 Task: Show all amenities of Cortez, Colorado, United States.
Action: Mouse moved to (218, 400)
Screenshot: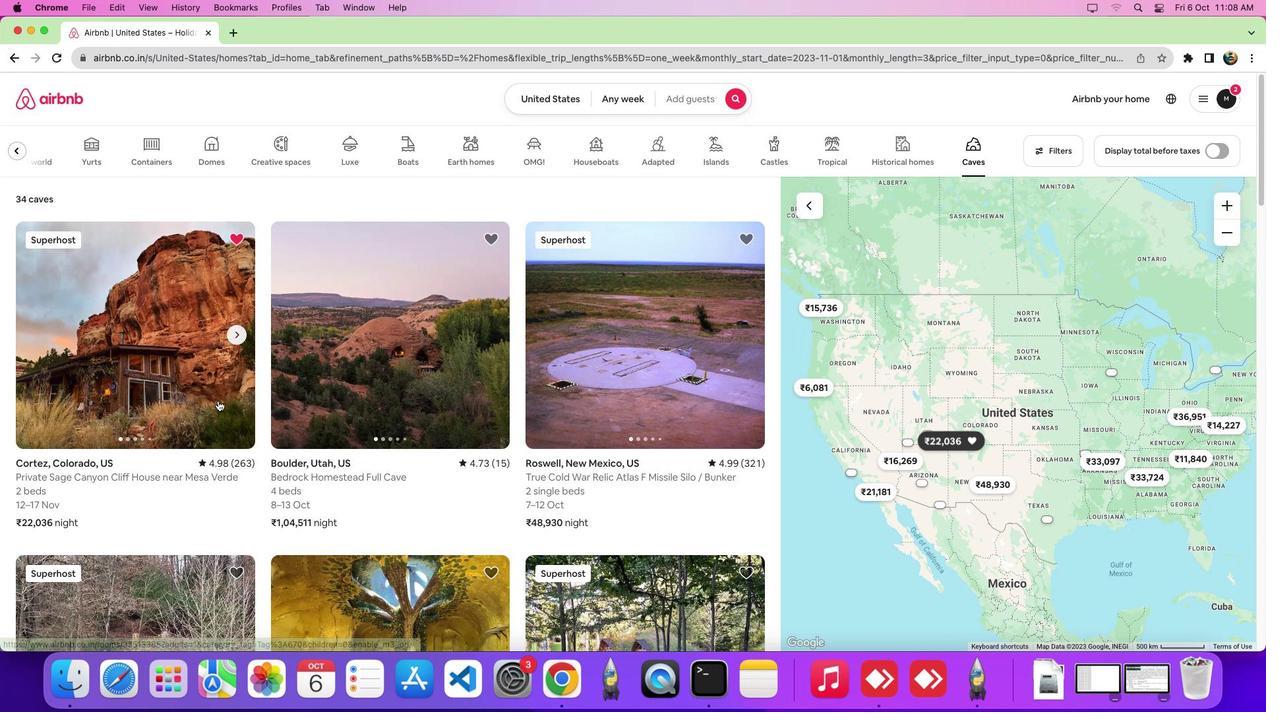 
Action: Mouse pressed left at (218, 400)
Screenshot: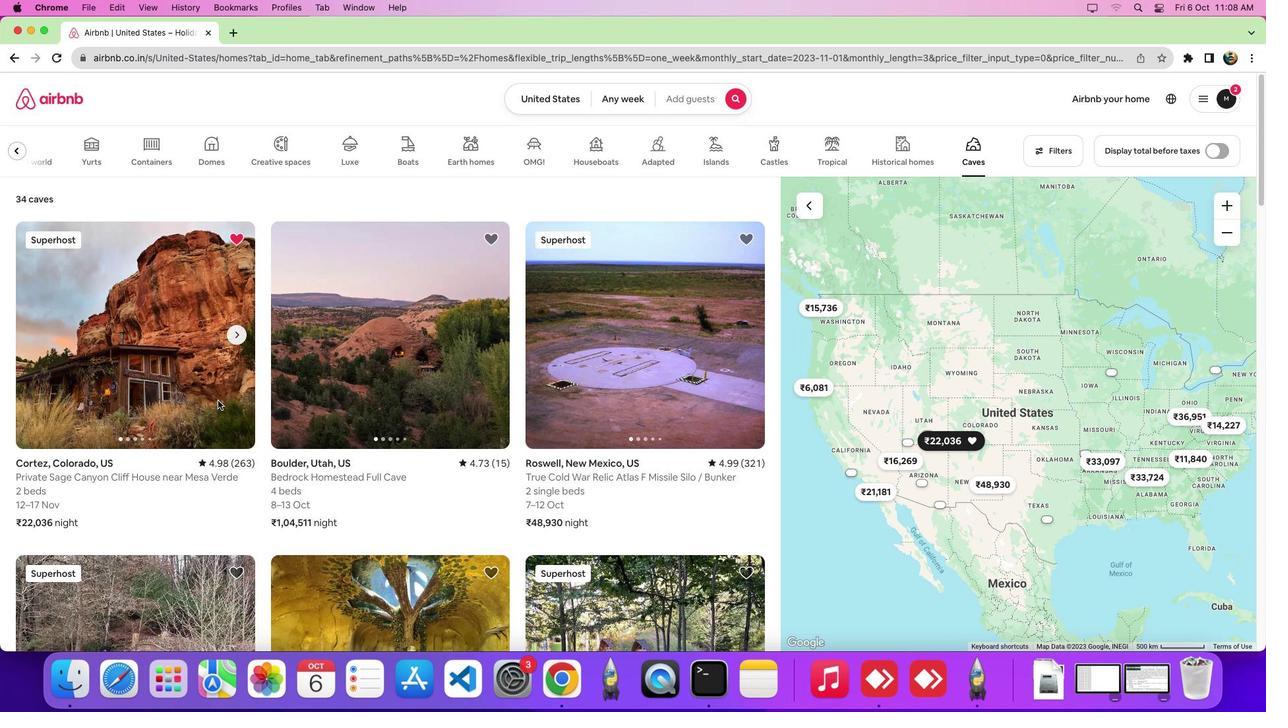
Action: Mouse moved to (565, 332)
Screenshot: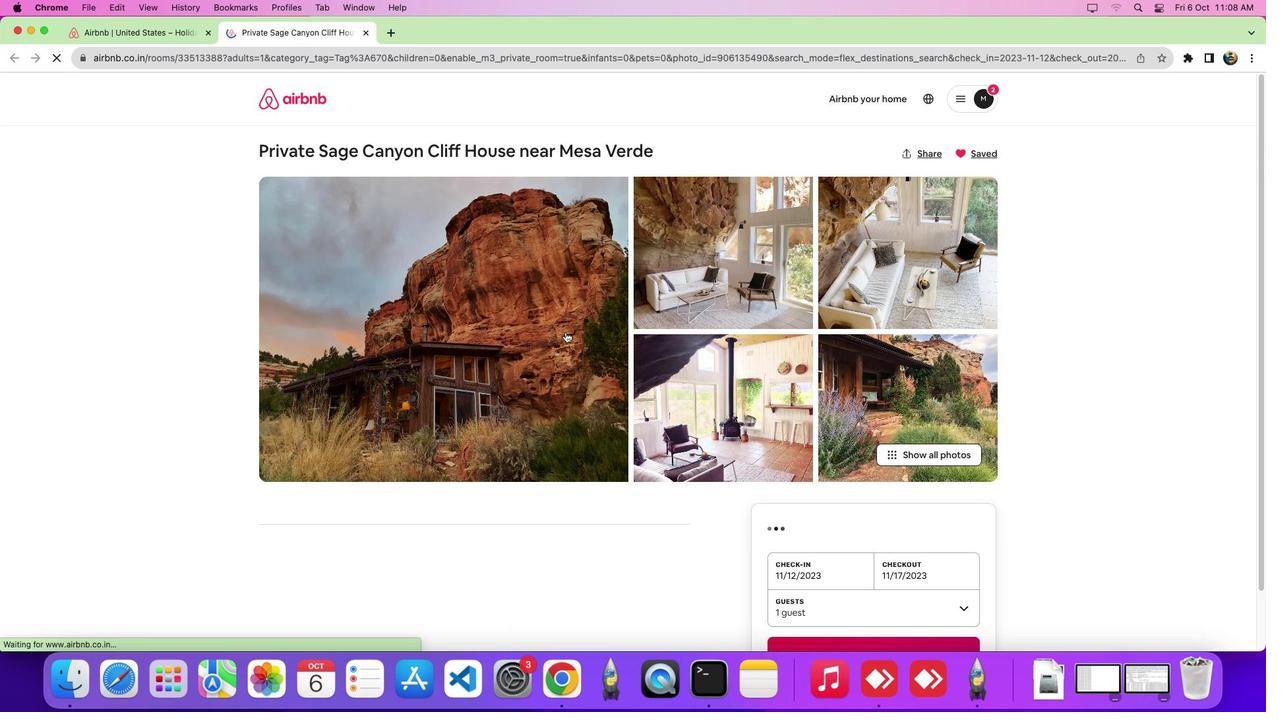 
Action: Mouse scrolled (565, 332) with delta (0, 0)
Screenshot: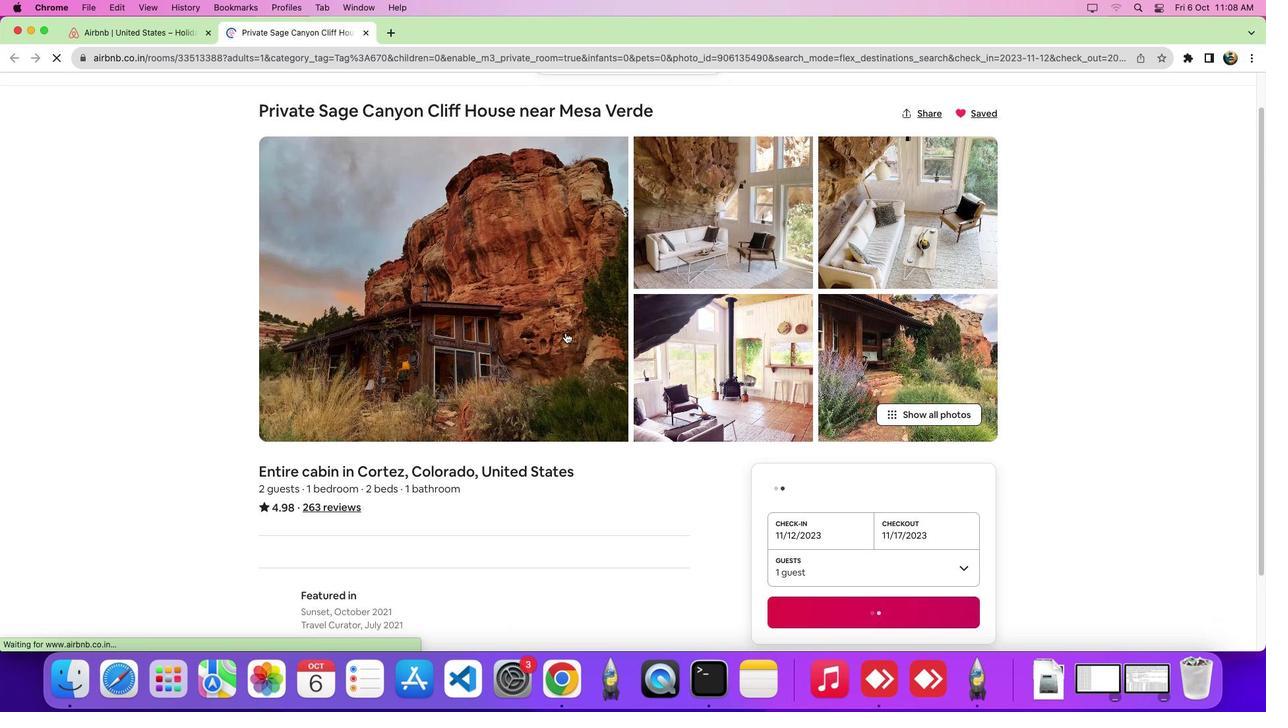 
Action: Mouse scrolled (565, 332) with delta (0, -1)
Screenshot: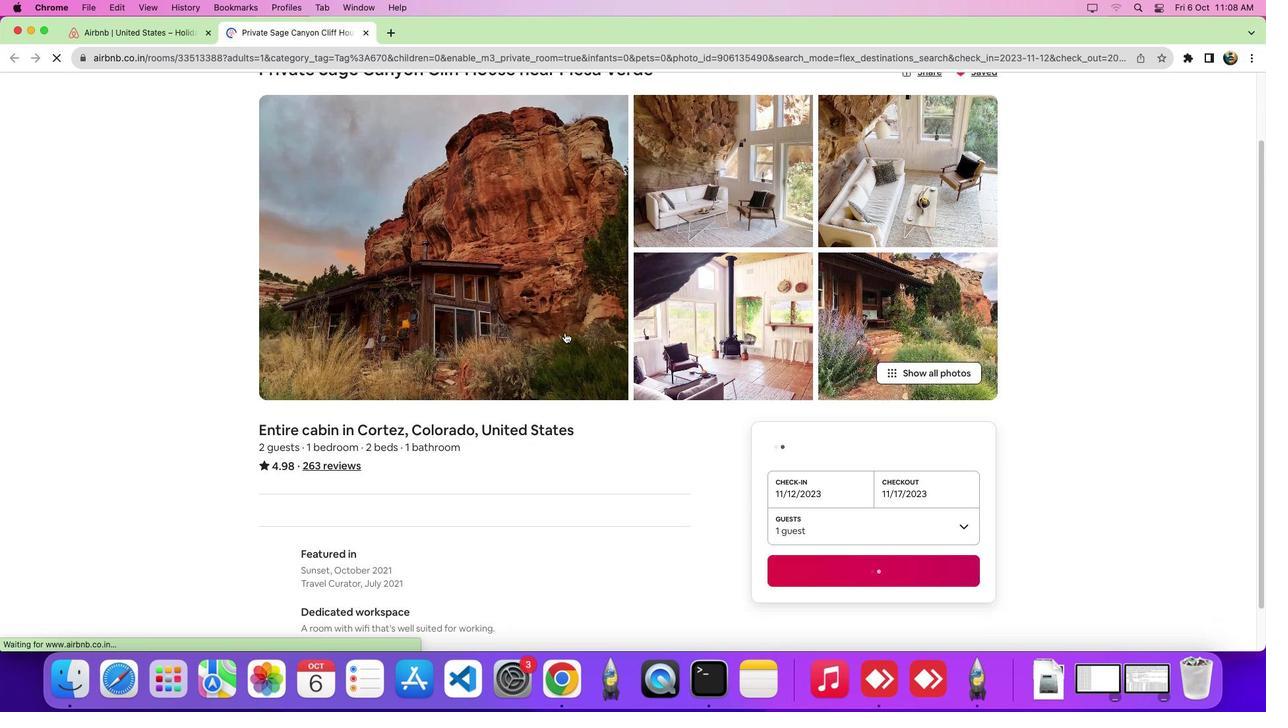 
Action: Mouse scrolled (565, 332) with delta (0, -6)
Screenshot: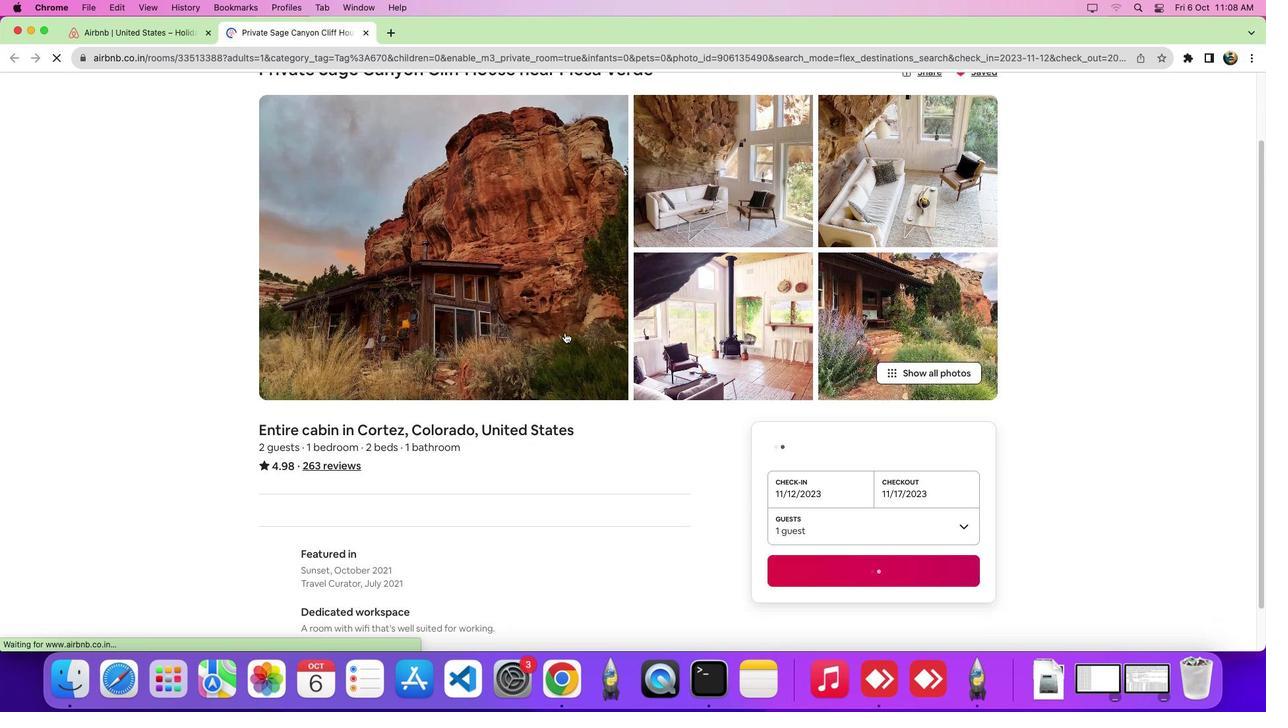 
Action: Mouse scrolled (565, 332) with delta (0, -9)
Screenshot: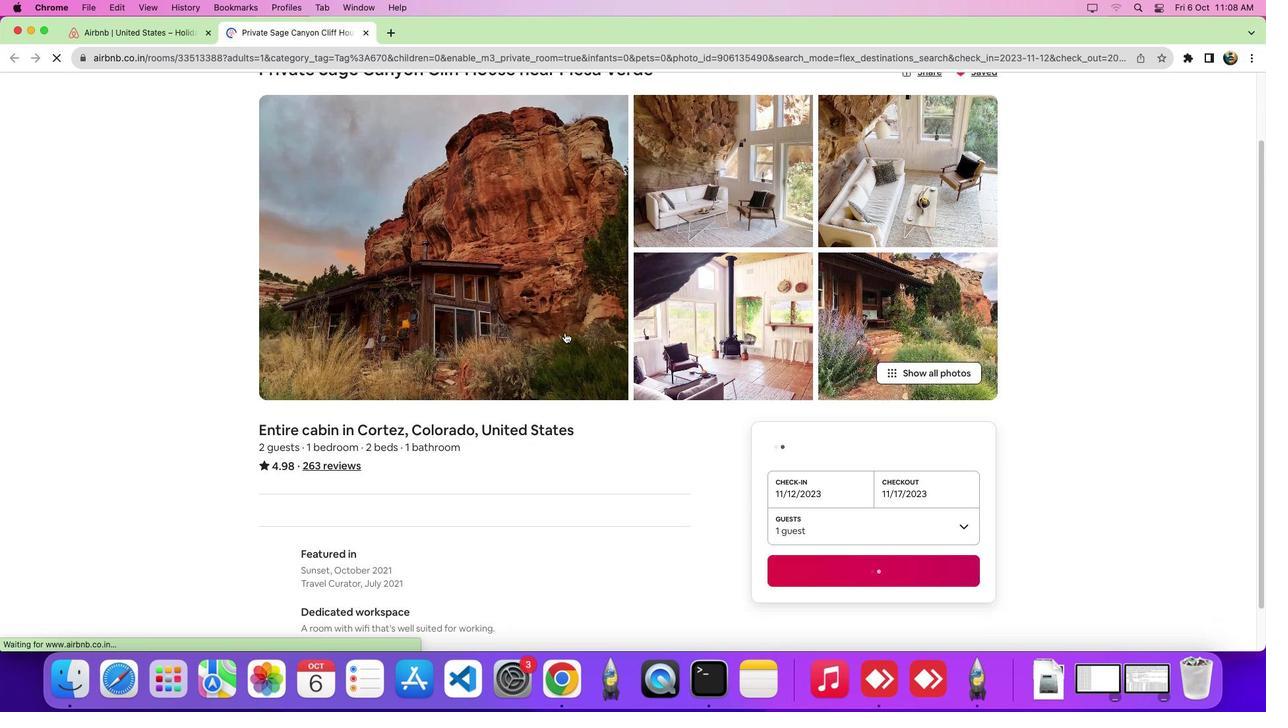 
Action: Mouse scrolled (565, 332) with delta (0, -10)
Screenshot: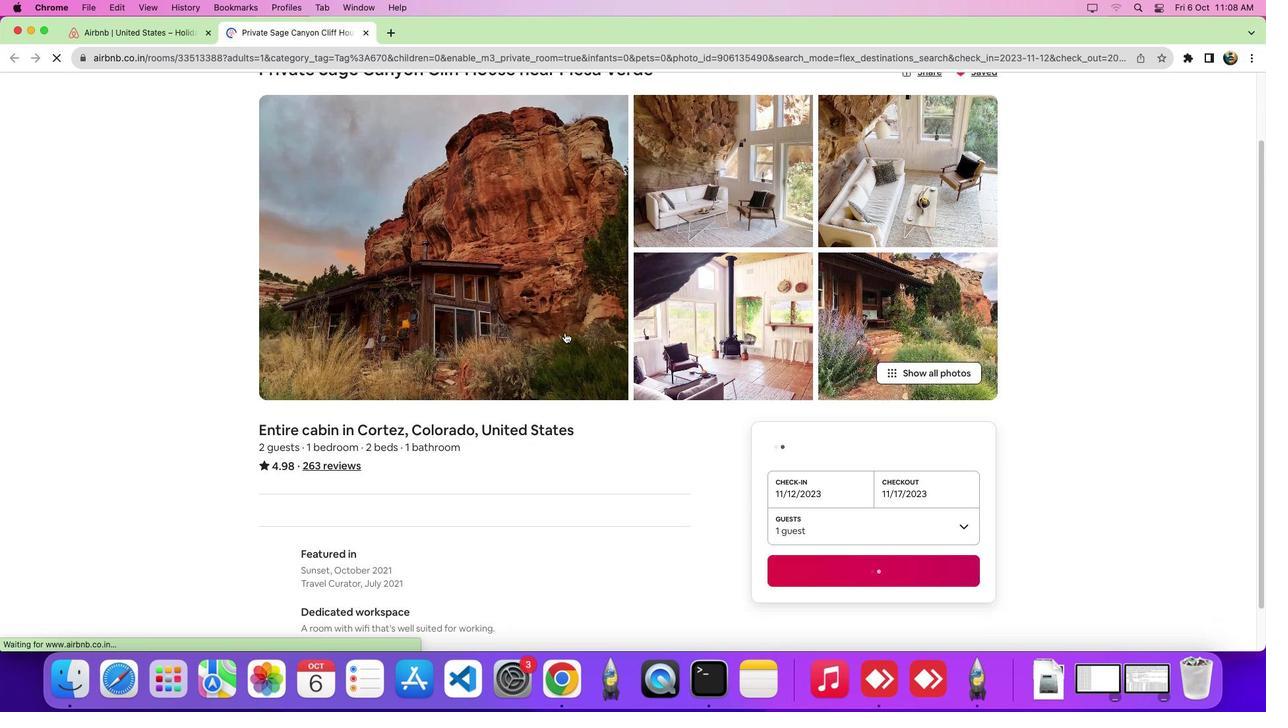 
Action: Mouse scrolled (565, 332) with delta (0, -11)
Screenshot: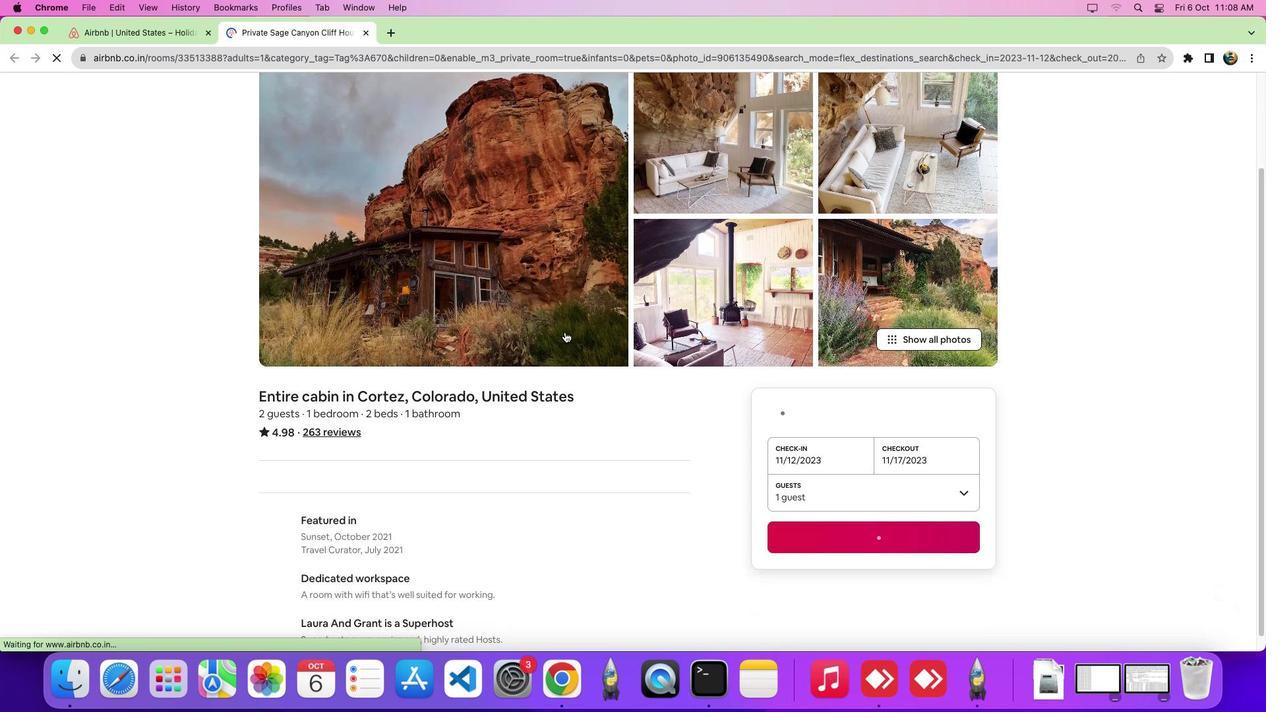 
Action: Mouse scrolled (565, 332) with delta (0, -11)
Screenshot: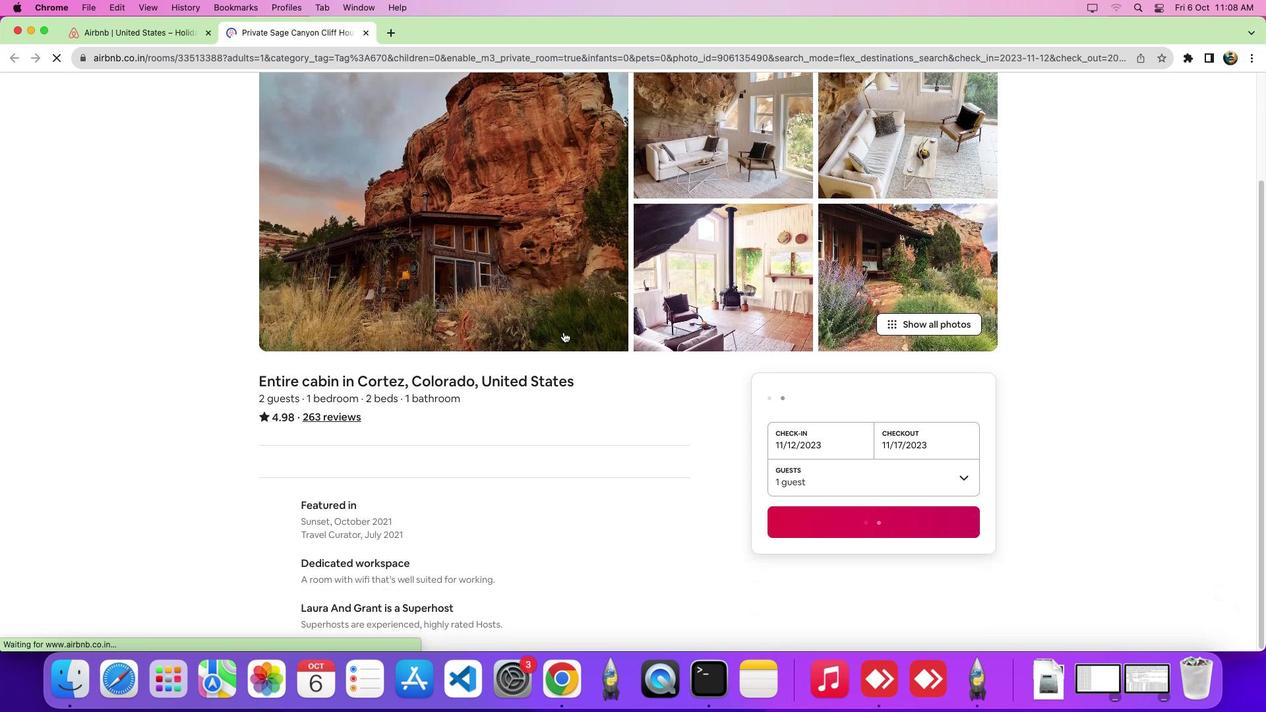 
Action: Mouse moved to (563, 332)
Screenshot: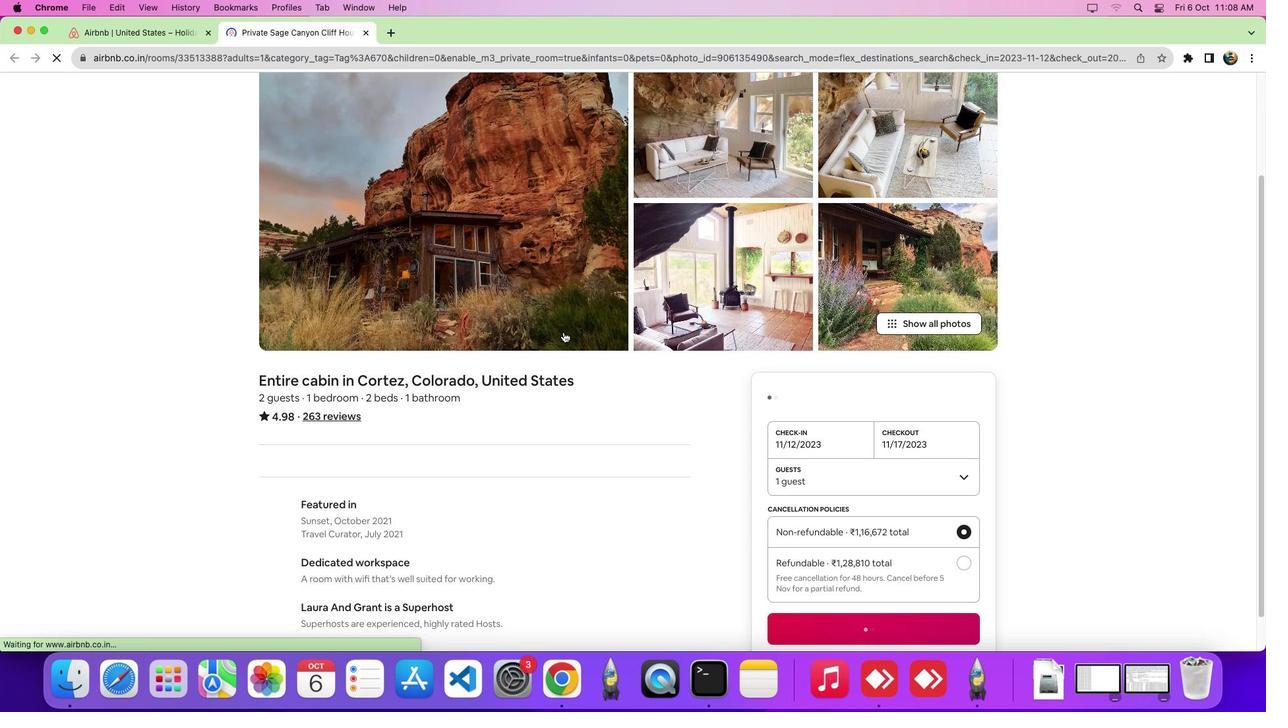 
Action: Mouse scrolled (563, 332) with delta (0, 0)
Screenshot: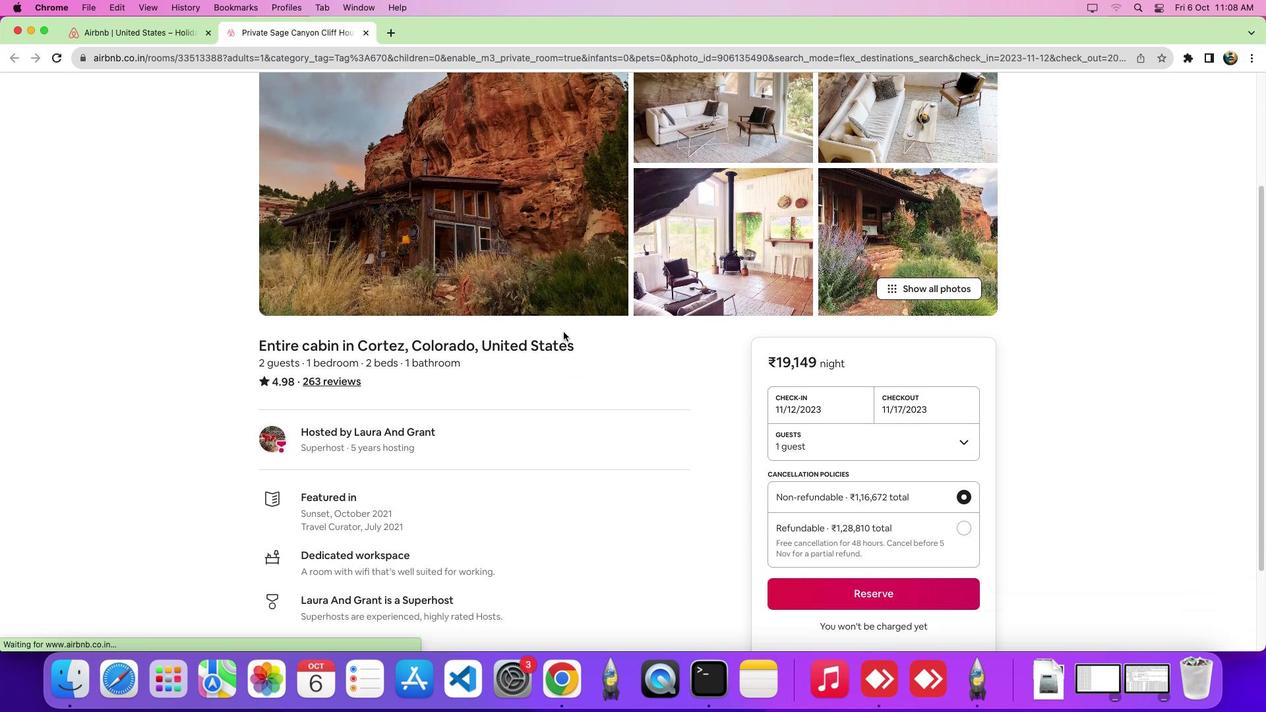 
Action: Mouse scrolled (563, 332) with delta (0, -1)
Screenshot: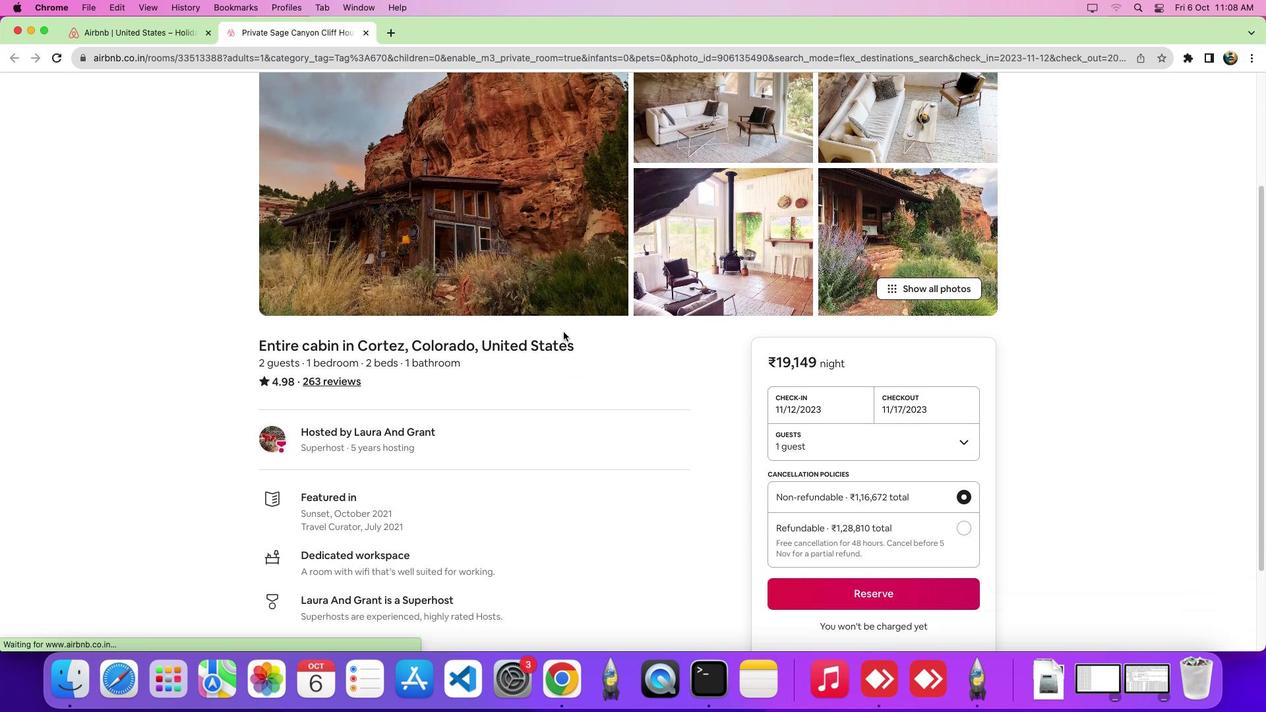 
Action: Mouse scrolled (563, 332) with delta (0, -6)
Screenshot: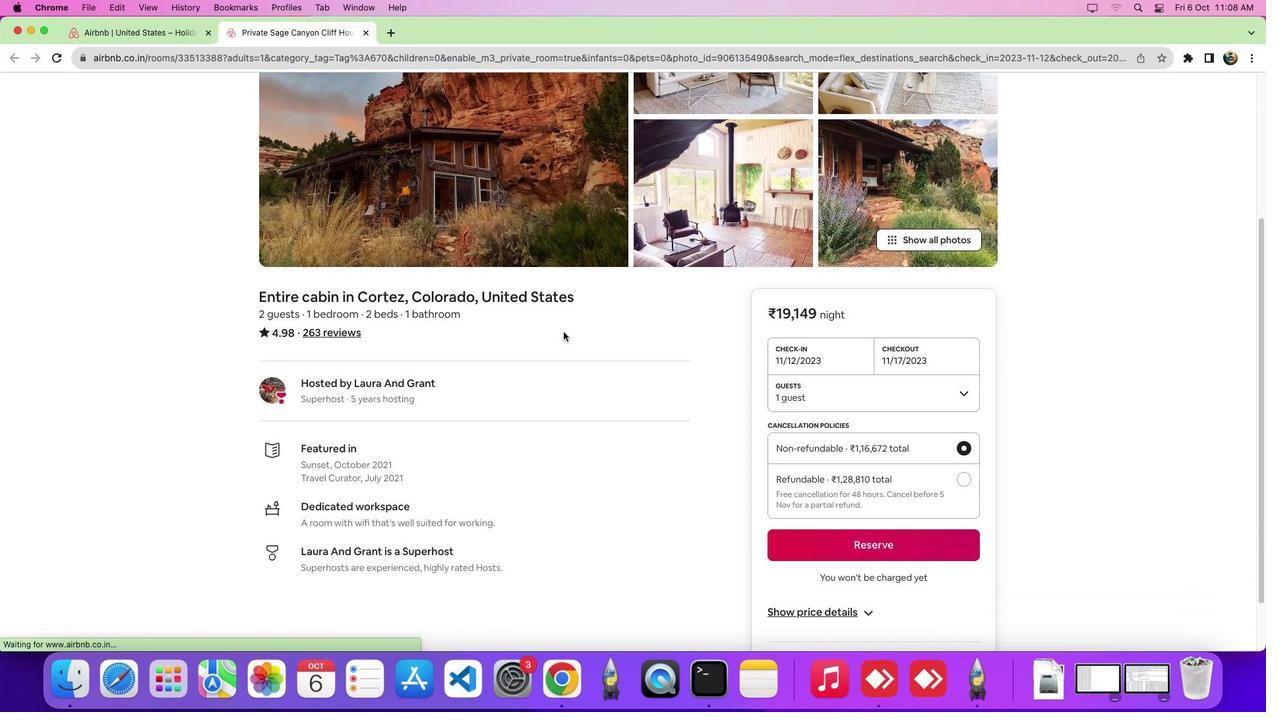 
Action: Mouse scrolled (563, 332) with delta (0, -9)
Screenshot: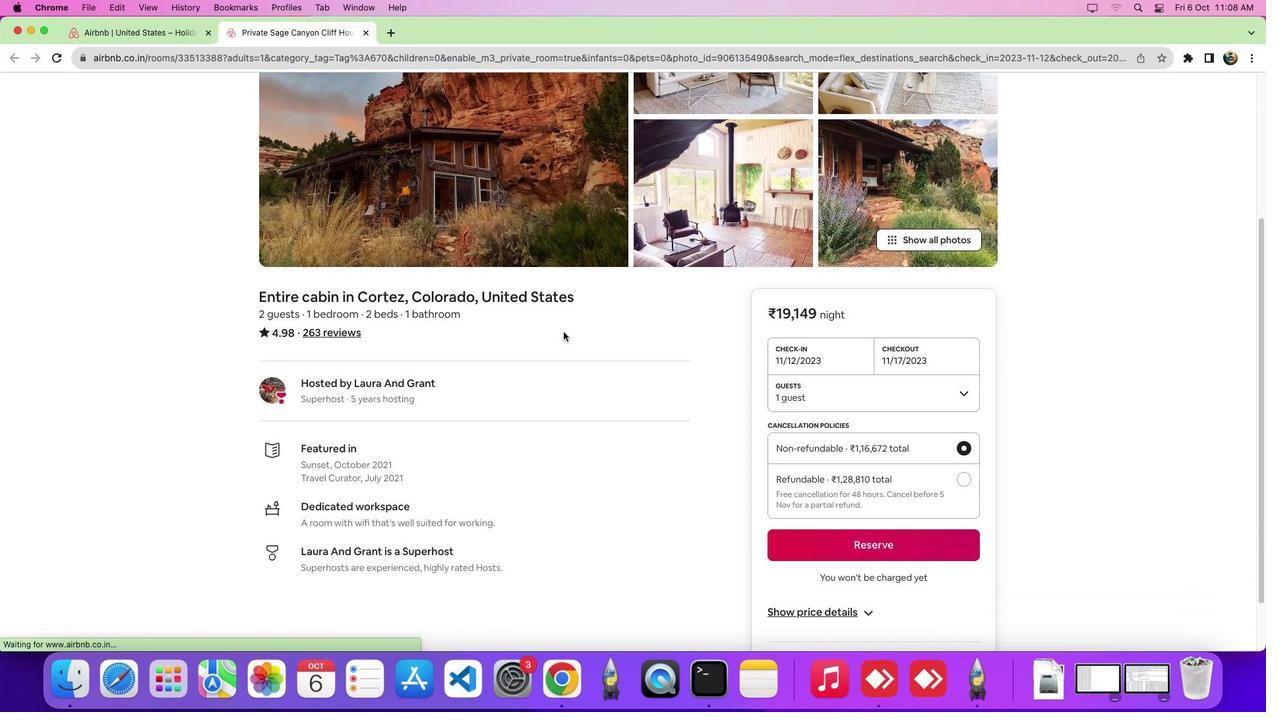 
Action: Mouse scrolled (563, 332) with delta (0, -10)
Screenshot: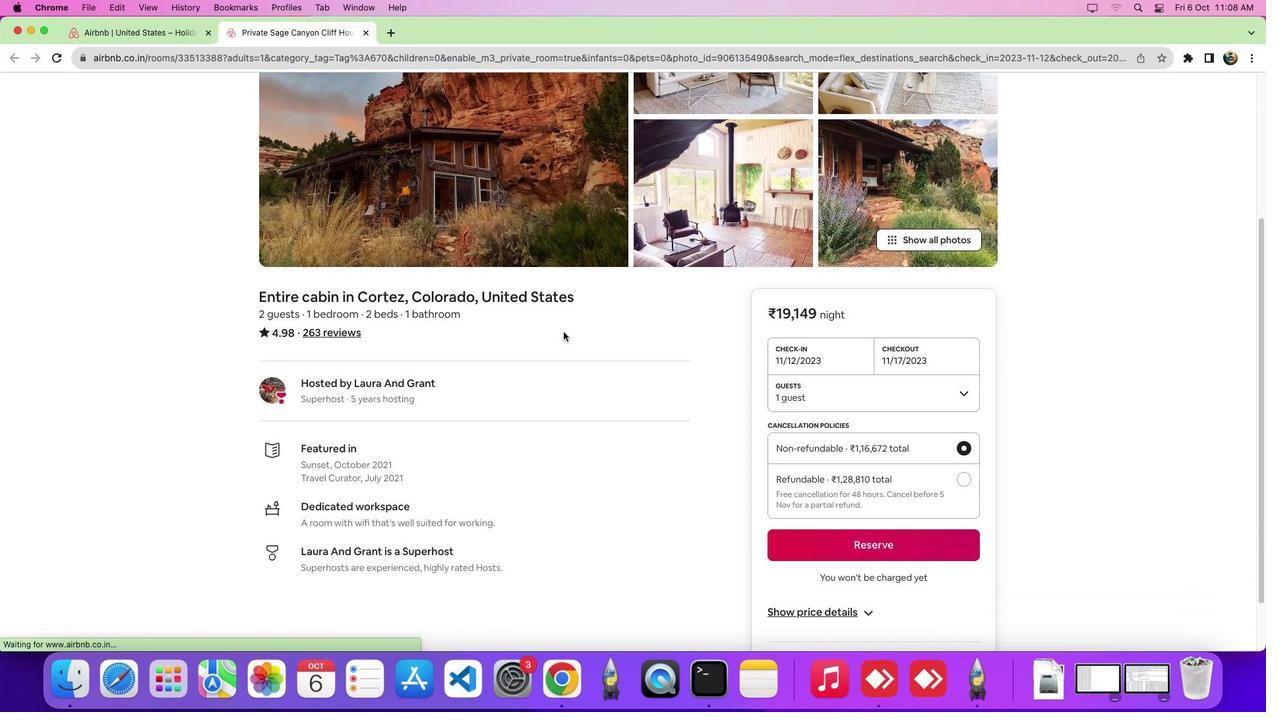 
Action: Mouse scrolled (563, 332) with delta (0, -11)
Screenshot: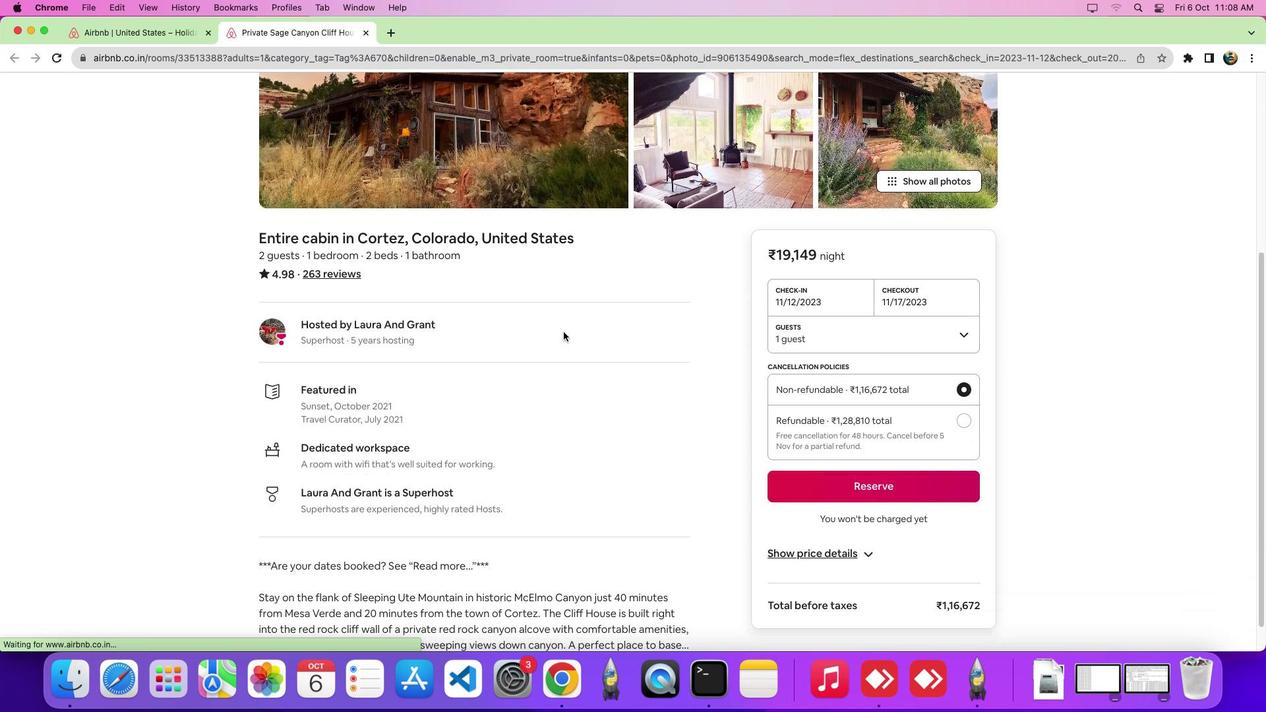 
Action: Mouse scrolled (563, 332) with delta (0, 0)
Screenshot: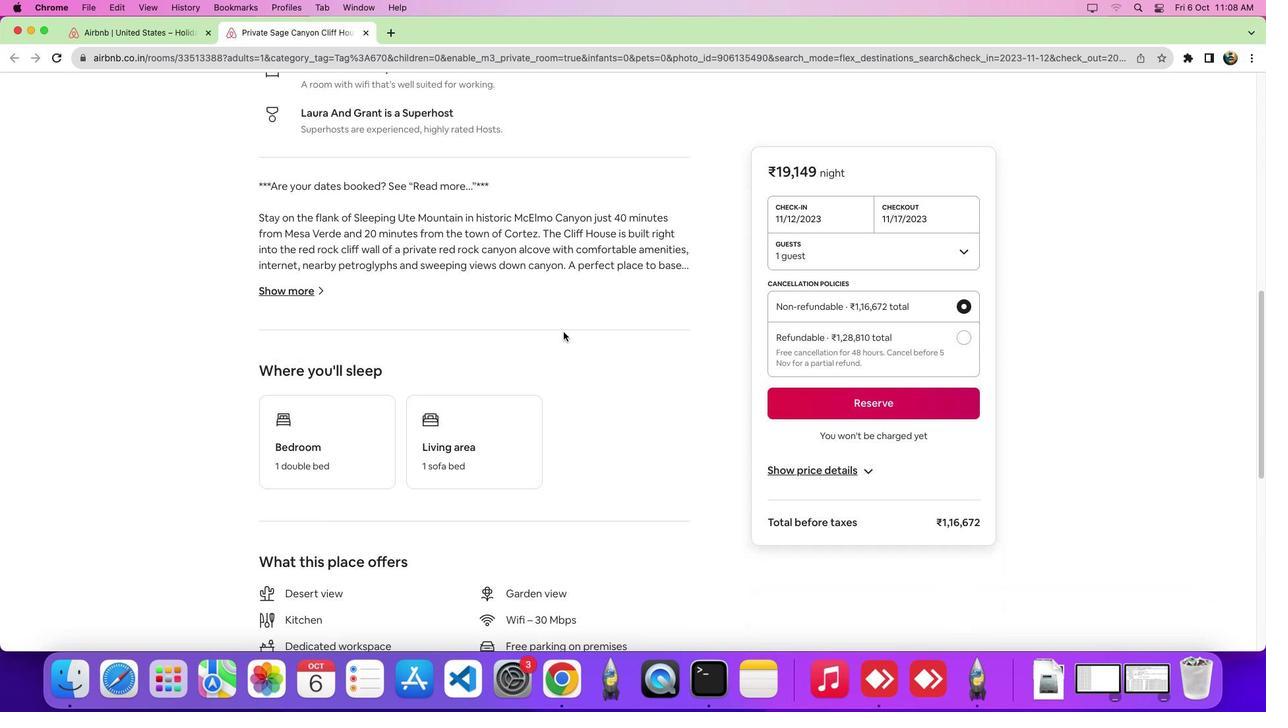 
Action: Mouse scrolled (563, 332) with delta (0, -1)
Screenshot: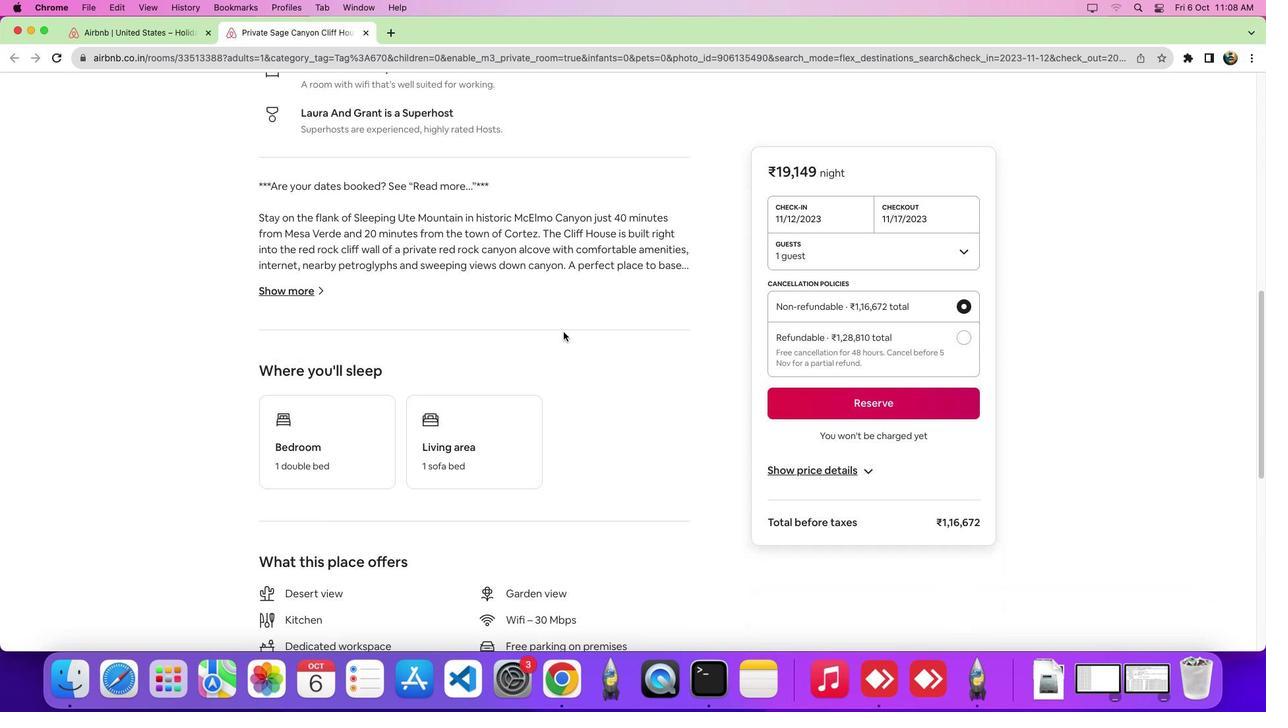 
Action: Mouse scrolled (563, 332) with delta (0, -6)
Screenshot: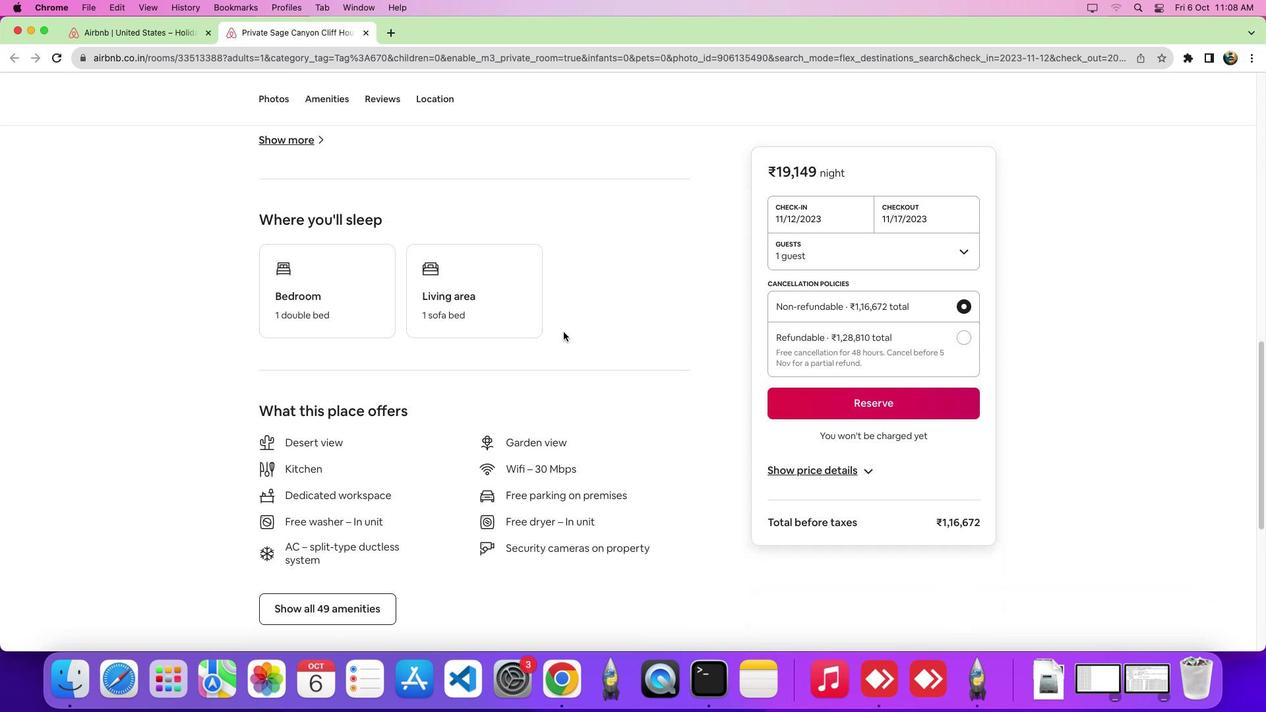 
Action: Mouse scrolled (563, 332) with delta (0, -9)
Screenshot: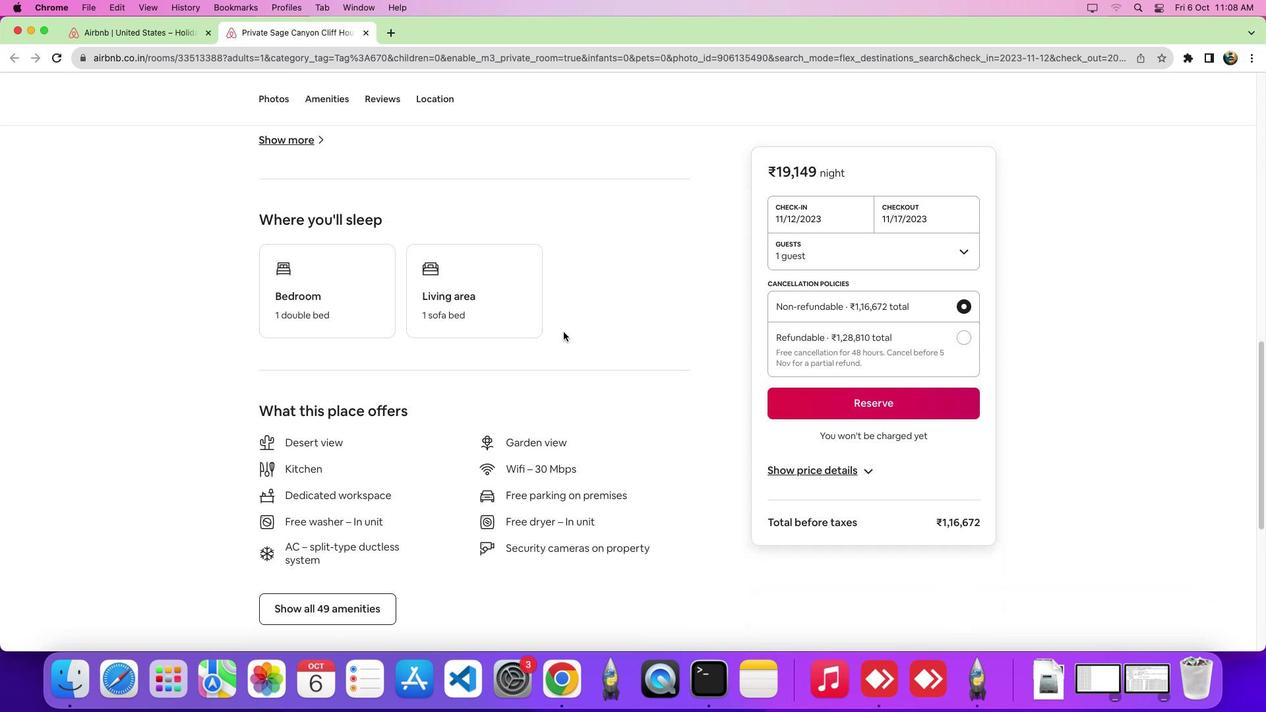 
Action: Mouse scrolled (563, 332) with delta (0, -10)
Screenshot: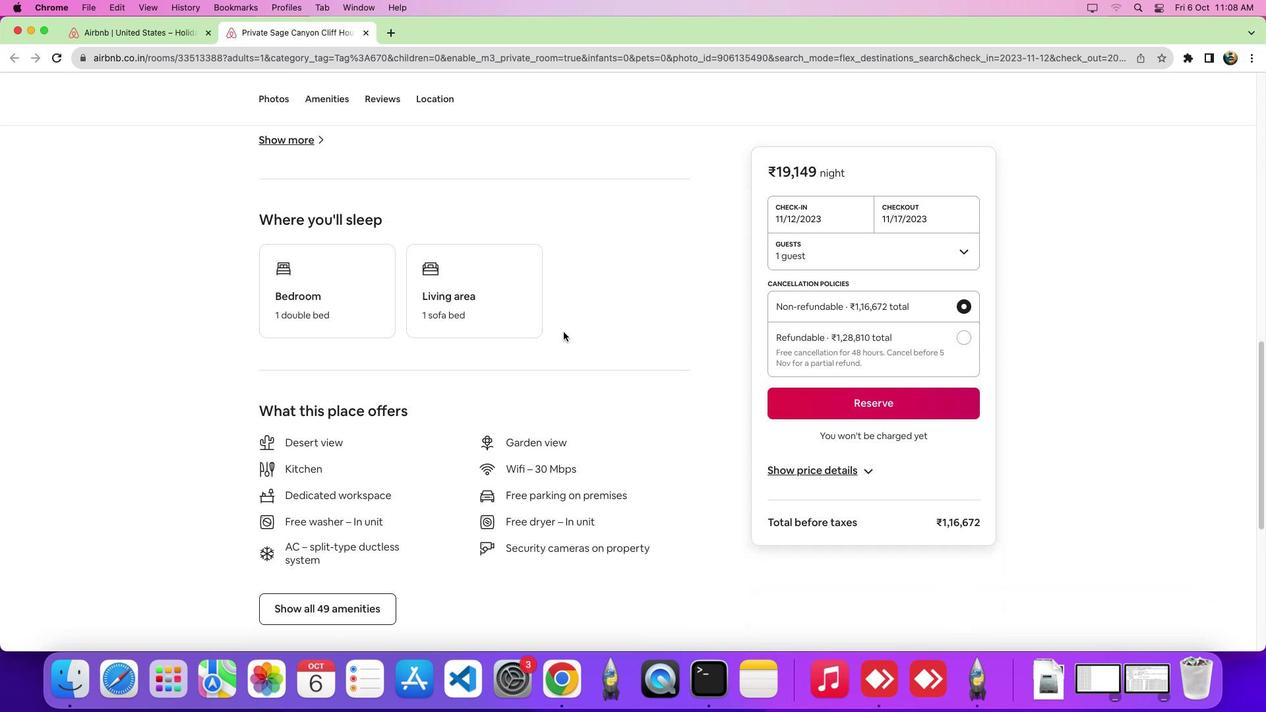 
Action: Mouse moved to (325, 100)
Screenshot: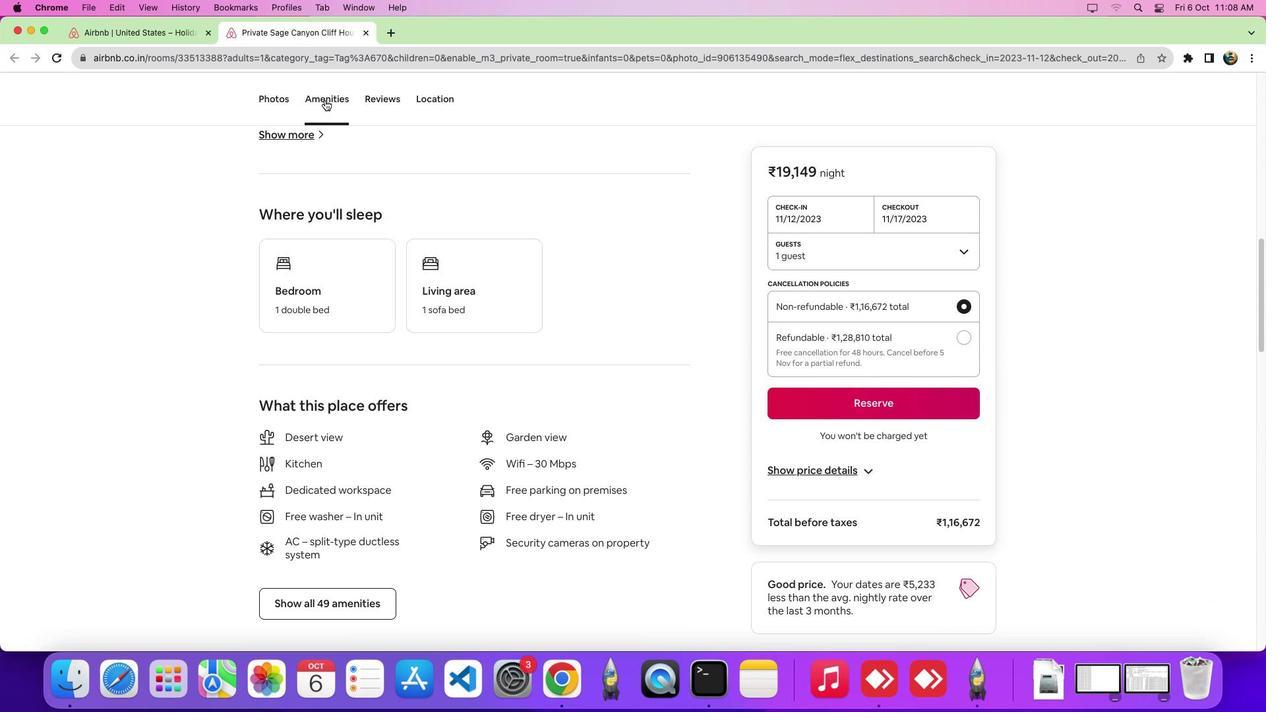 
Action: Mouse pressed left at (325, 100)
Screenshot: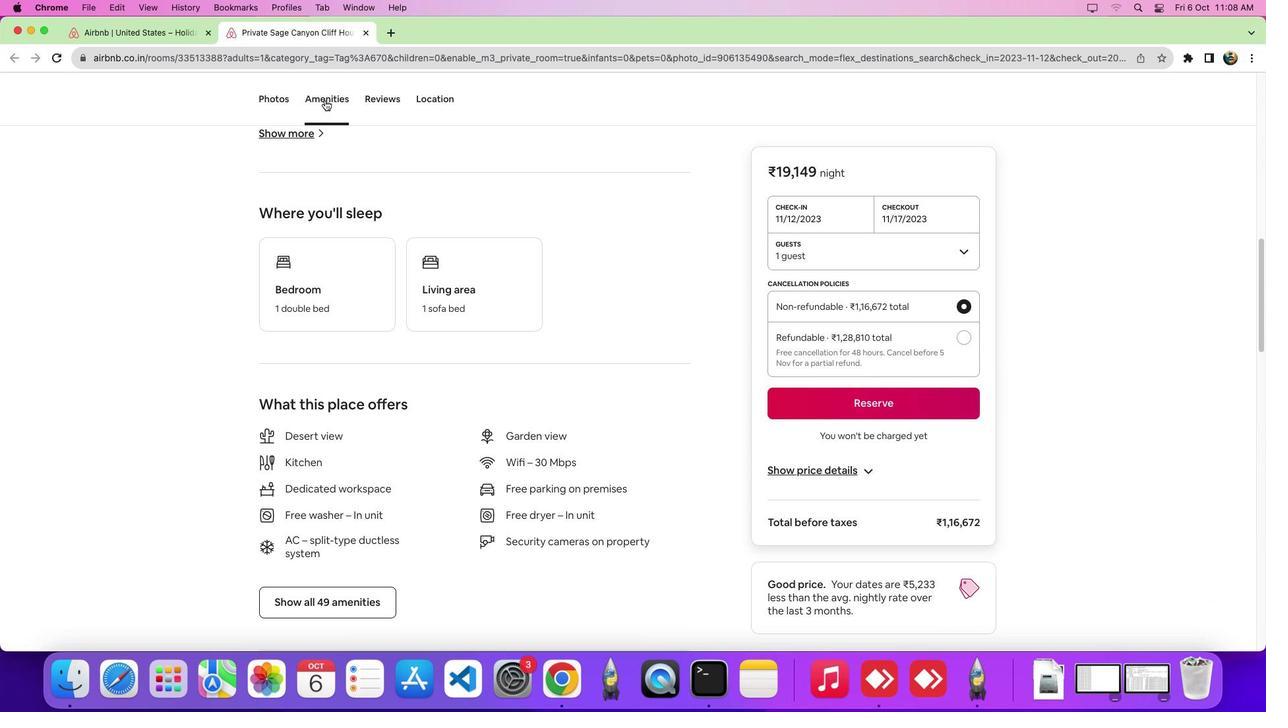 
Action: Mouse moved to (338, 357)
Screenshot: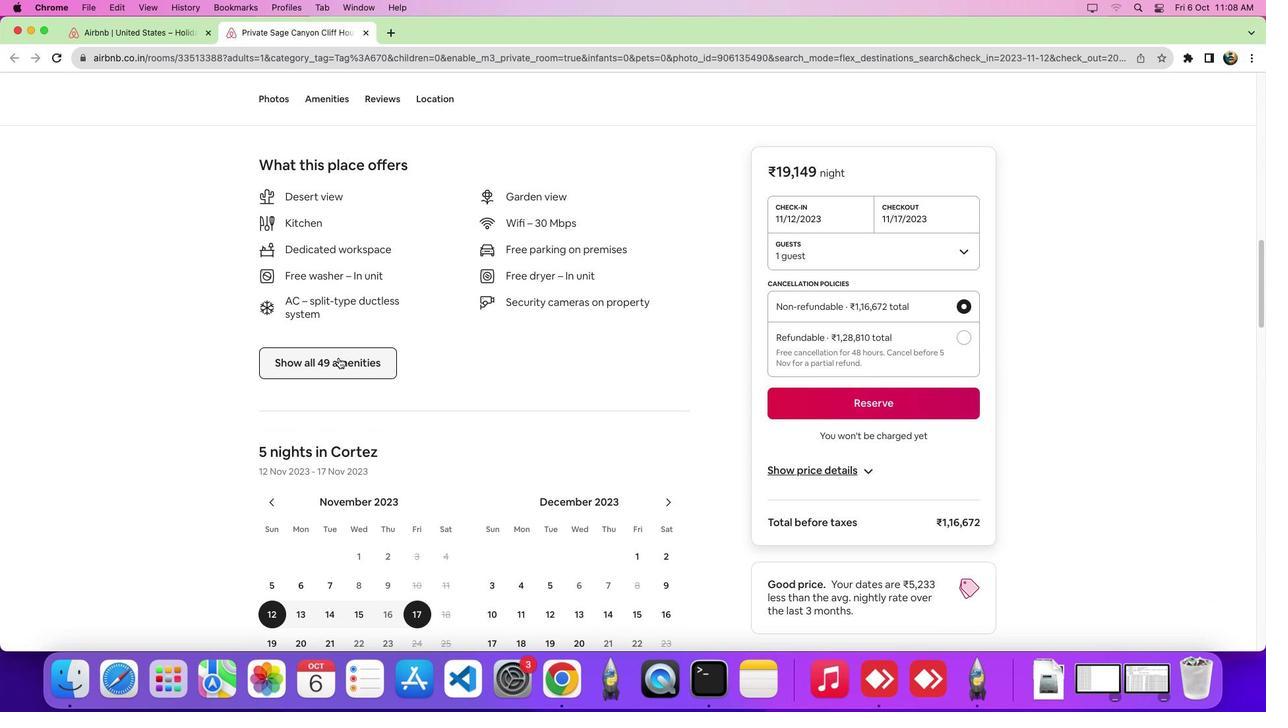 
Action: Mouse pressed left at (338, 357)
Screenshot: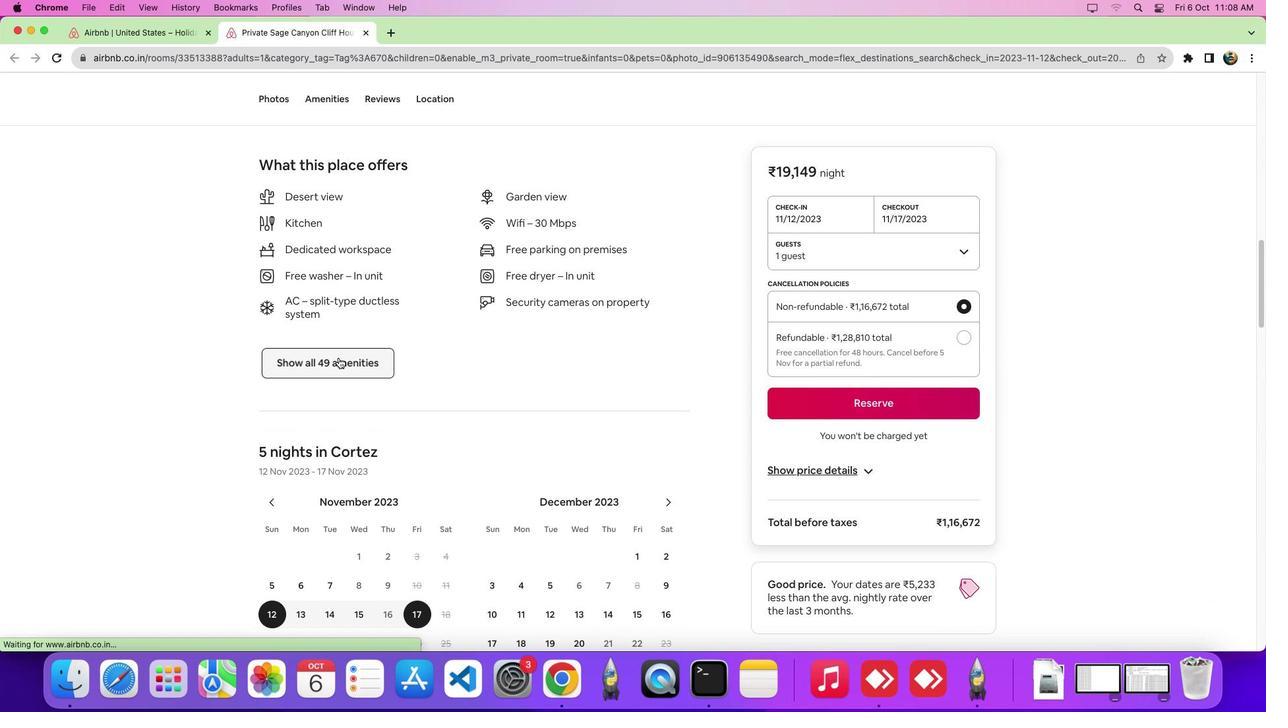 
Action: Mouse moved to (622, 389)
Screenshot: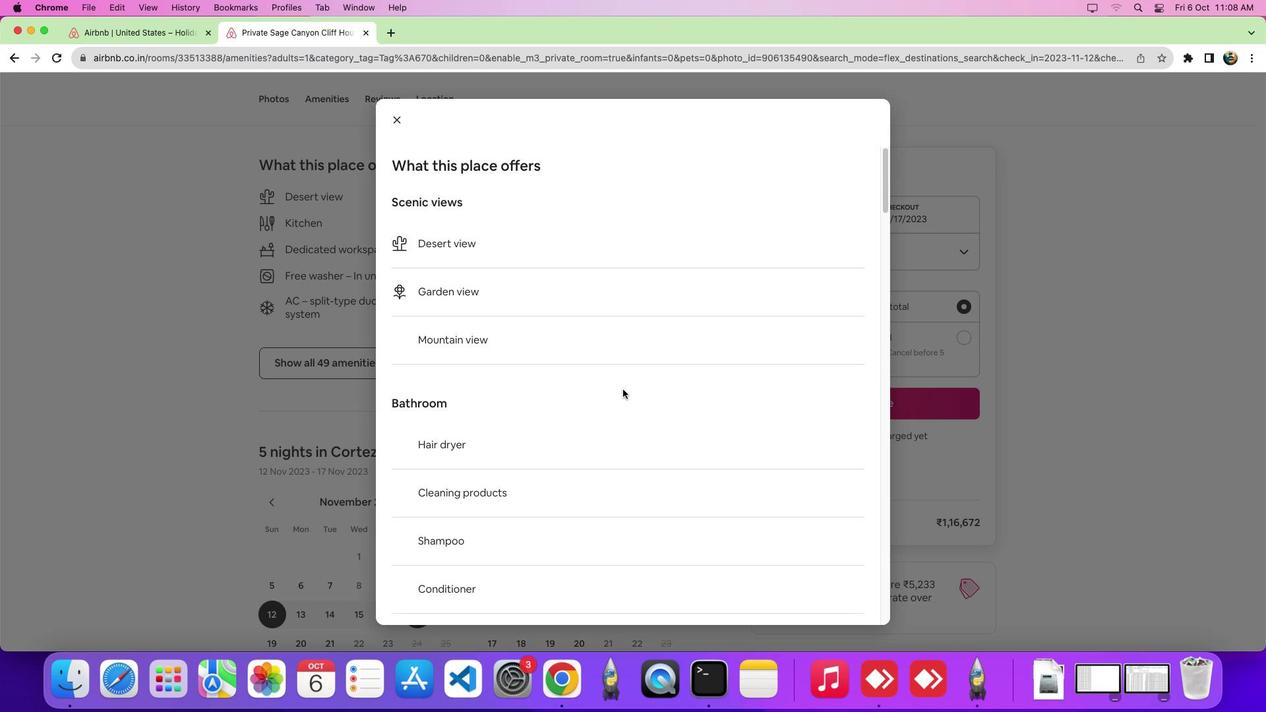 
Action: Mouse scrolled (622, 389) with delta (0, 0)
Screenshot: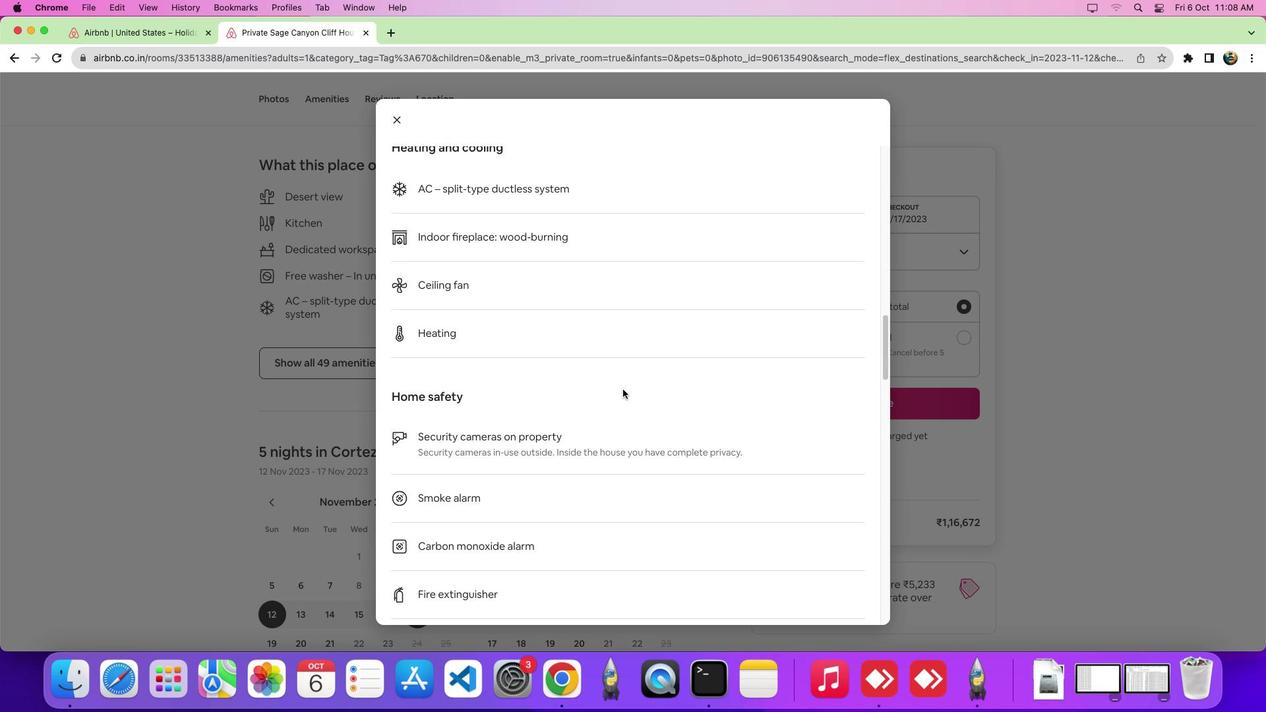 
Action: Mouse scrolled (622, 389) with delta (0, -1)
Screenshot: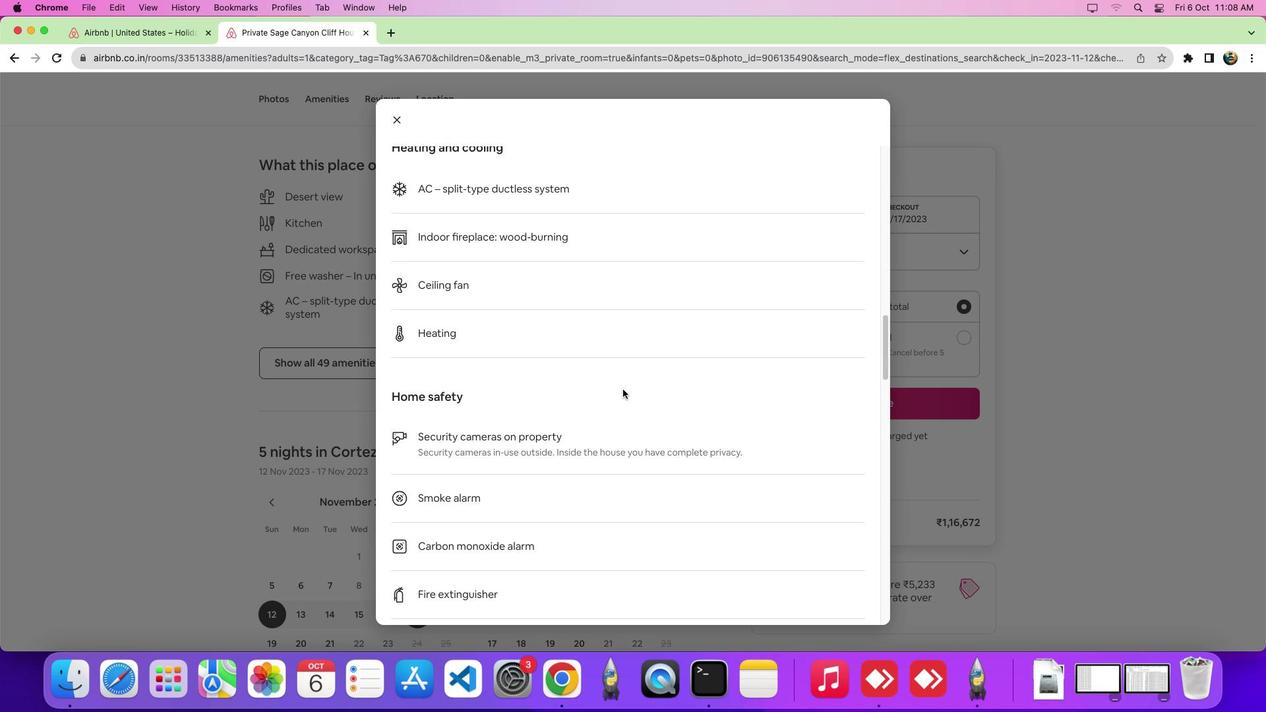 
Action: Mouse scrolled (622, 389) with delta (0, -6)
Screenshot: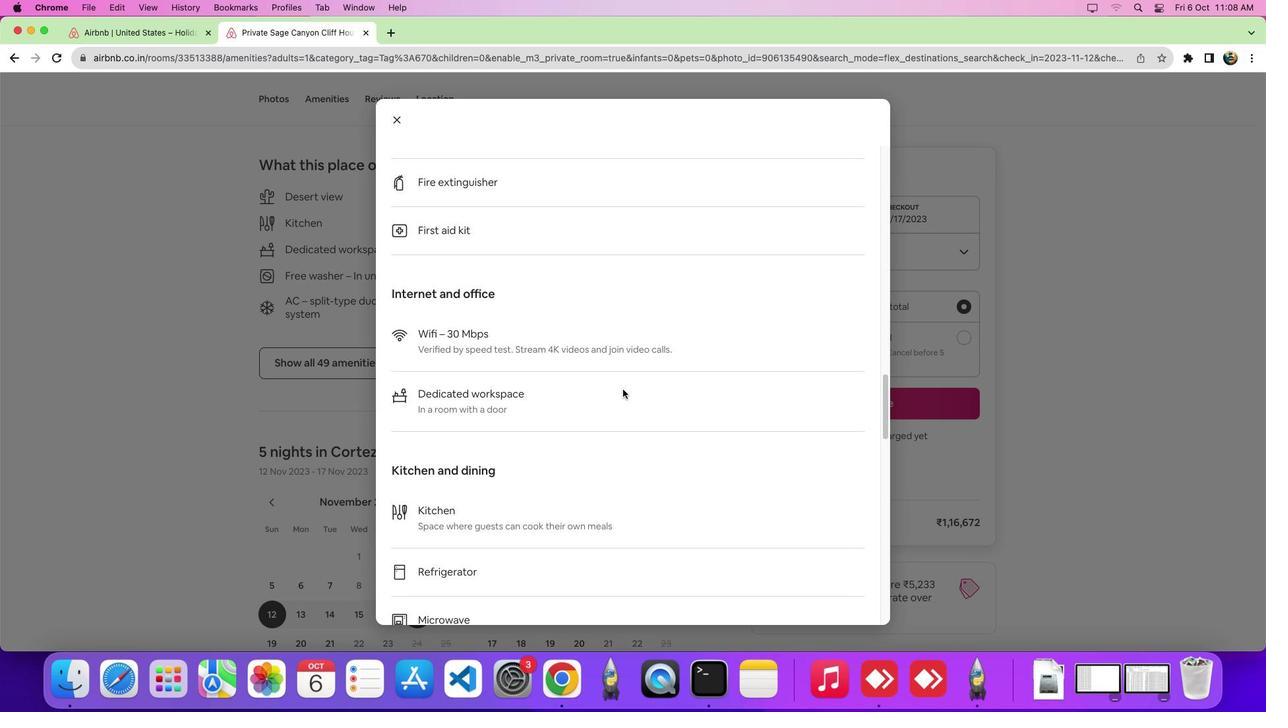 
Action: Mouse scrolled (622, 389) with delta (0, -9)
Screenshot: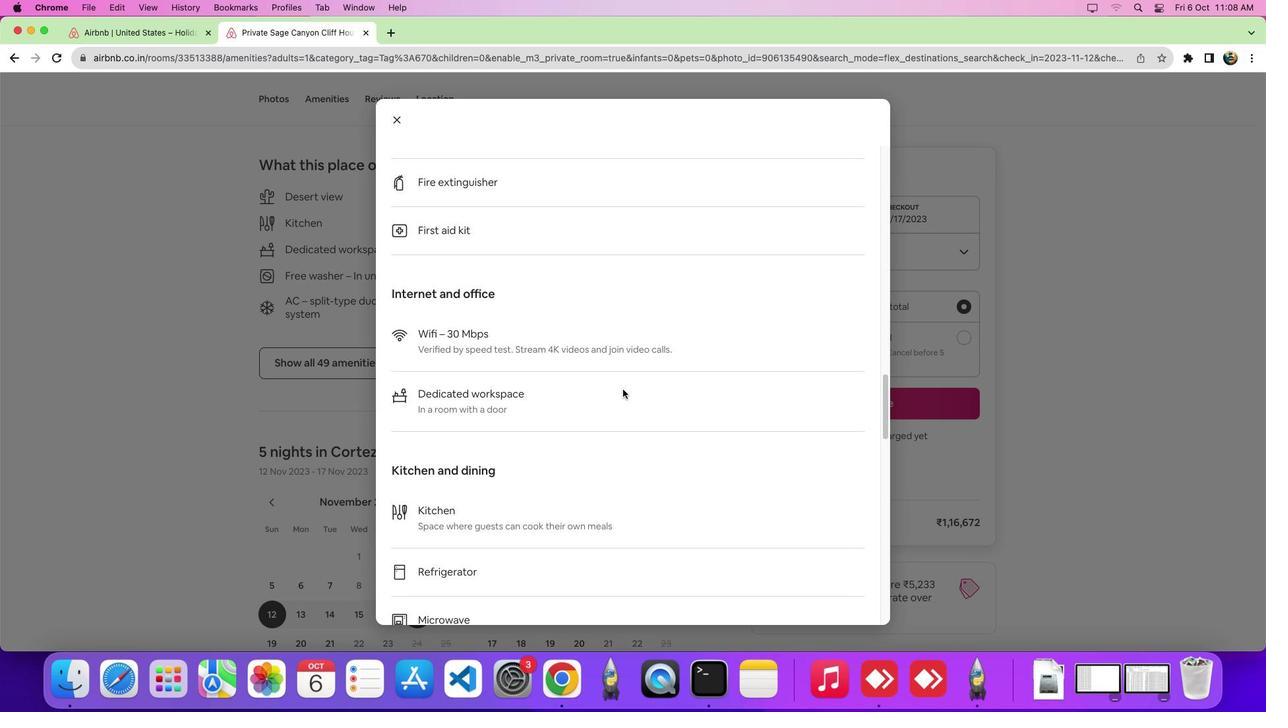 
Action: Mouse scrolled (622, 389) with delta (0, -10)
Screenshot: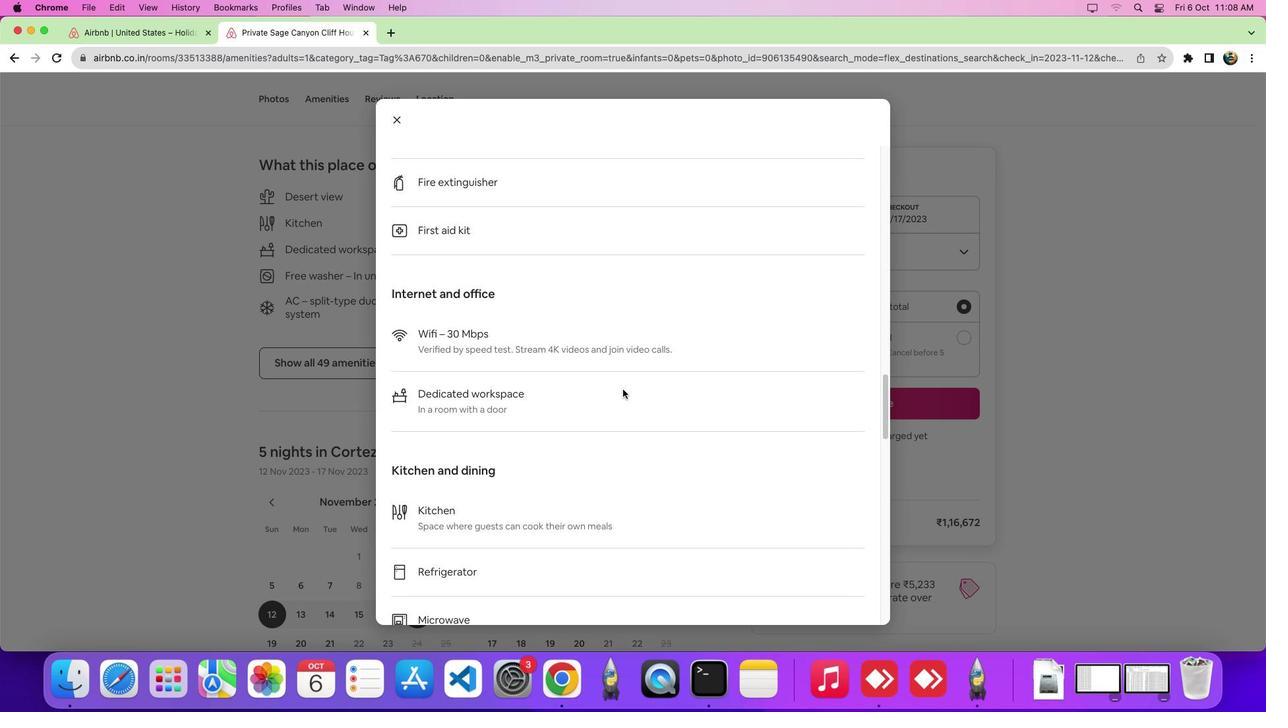 
Action: Mouse scrolled (622, 389) with delta (0, -11)
Screenshot: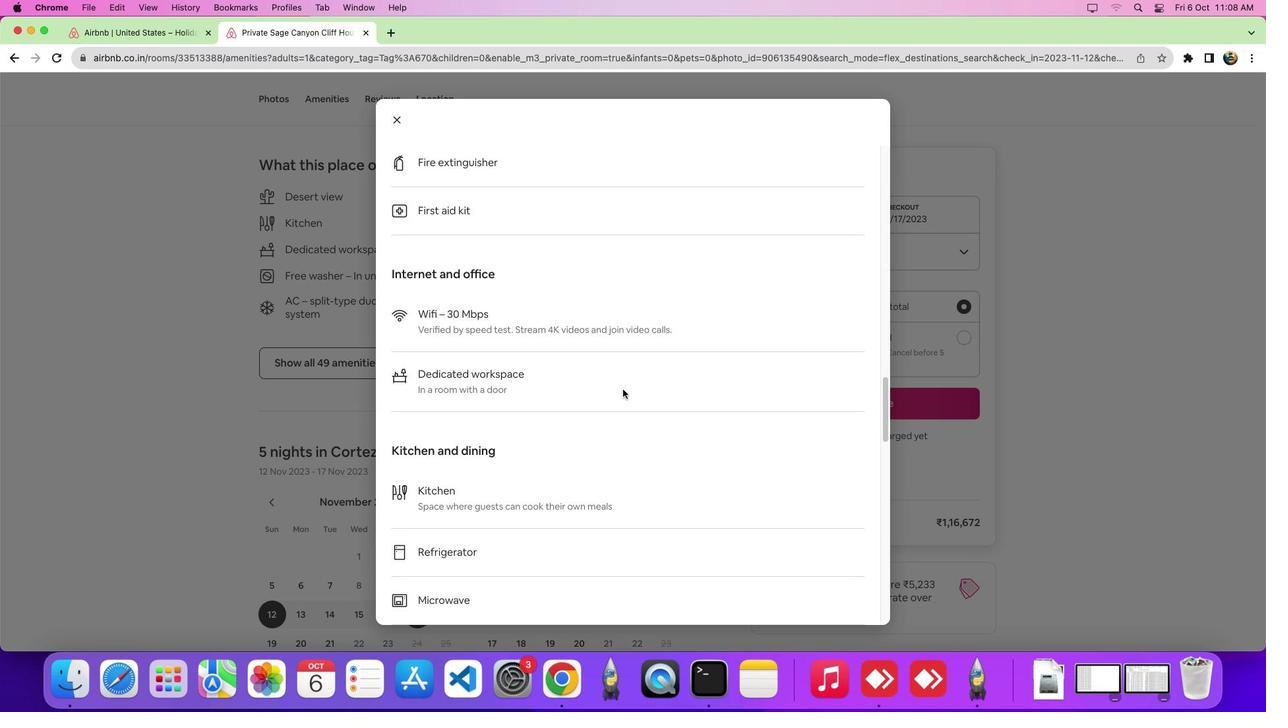 
Action: Mouse moved to (638, 414)
Screenshot: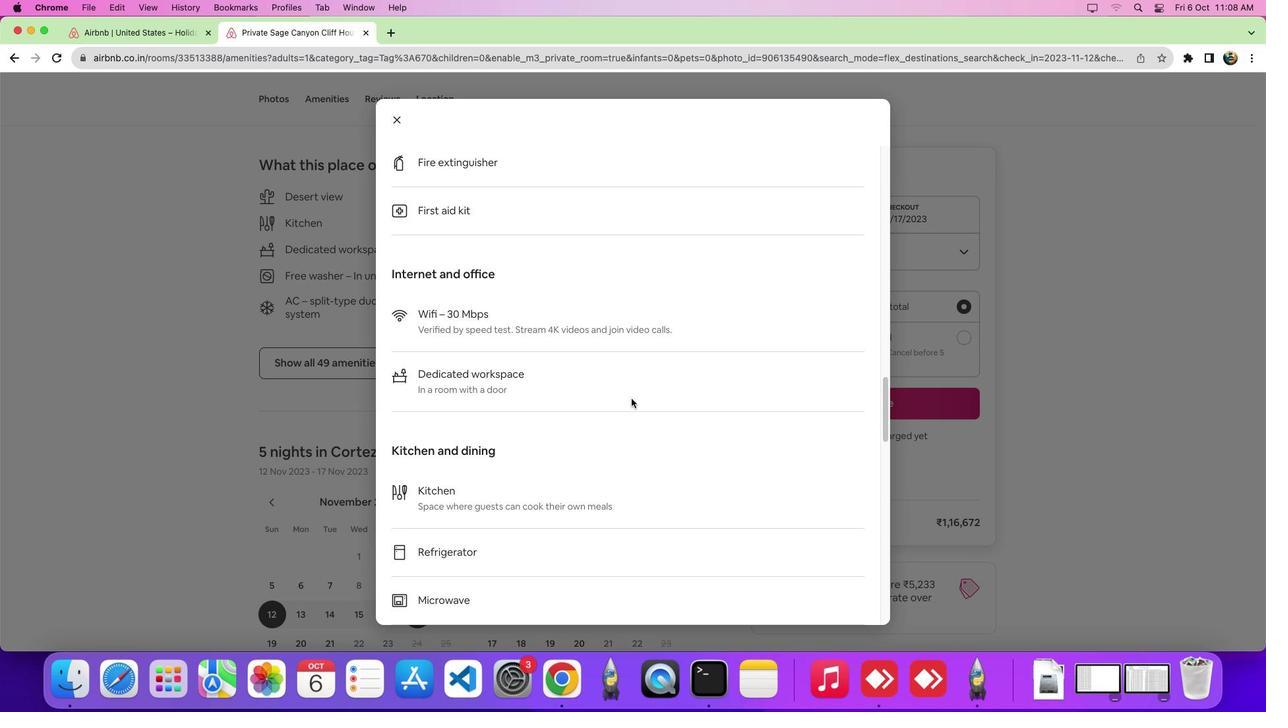 
